 Task: Go to home page of company Procter & Gamble
Action: Mouse moved to (449, 24)
Screenshot: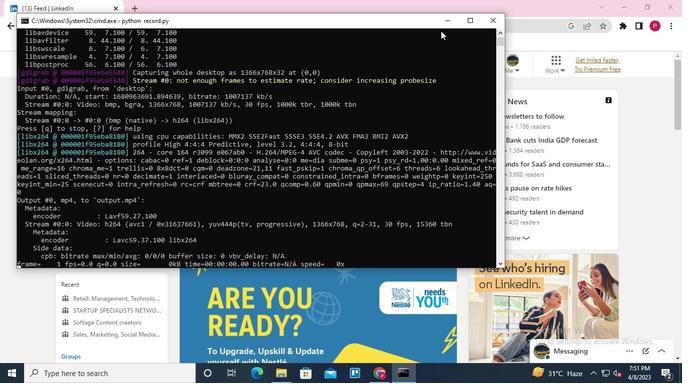 
Action: Mouse pressed left at (449, 24)
Screenshot: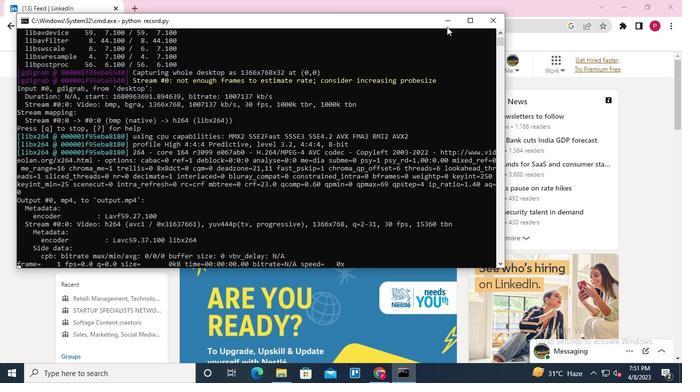 
Action: Mouse moved to (112, 66)
Screenshot: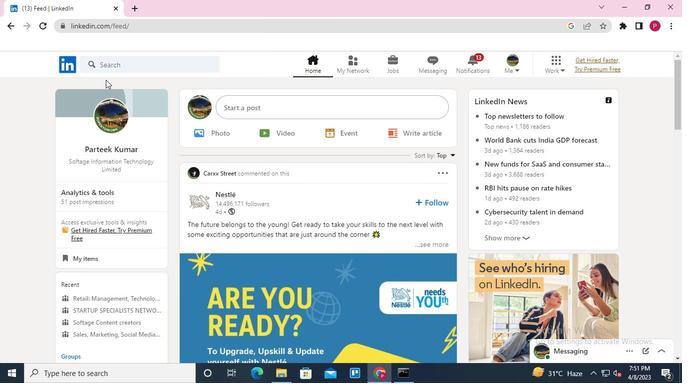 
Action: Mouse pressed left at (112, 66)
Screenshot: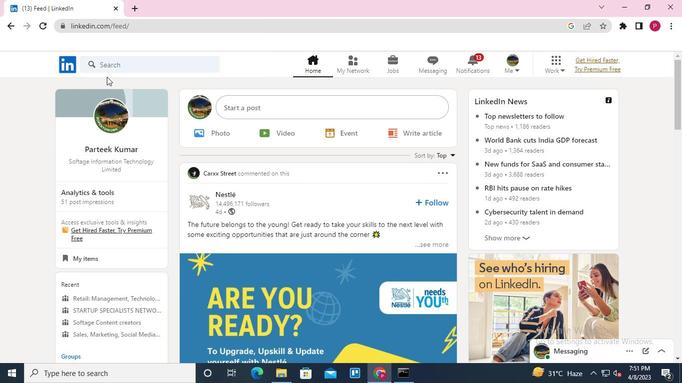 
Action: Mouse moved to (98, 114)
Screenshot: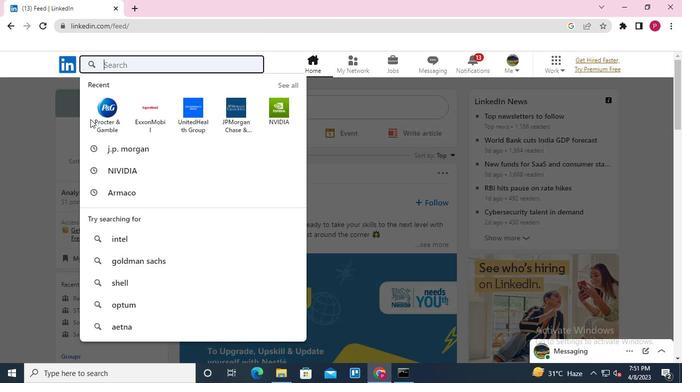 
Action: Mouse pressed left at (98, 114)
Screenshot: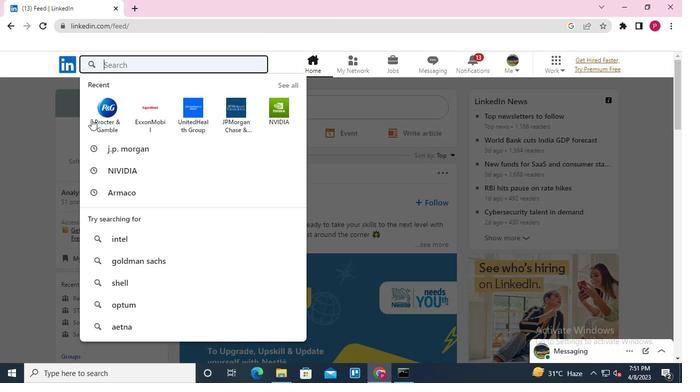 
Action: Mouse moved to (114, 211)
Screenshot: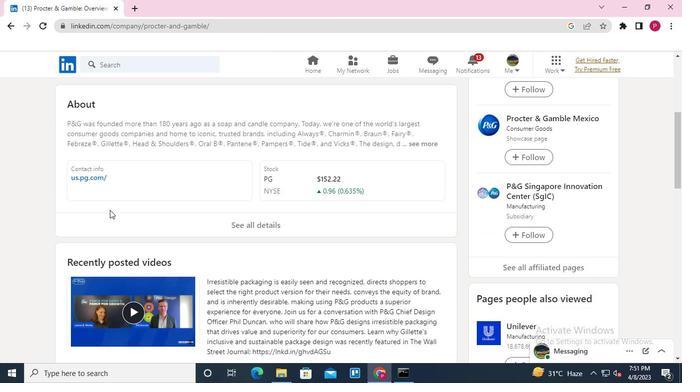 
Action: Keyboard Key.cmd
Screenshot: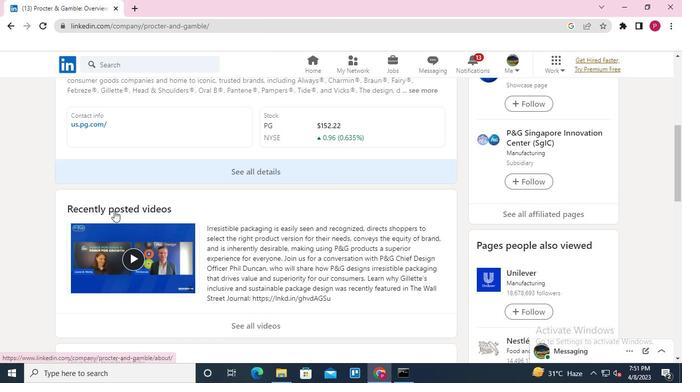 
Action: Keyboard Key.tab
Screenshot: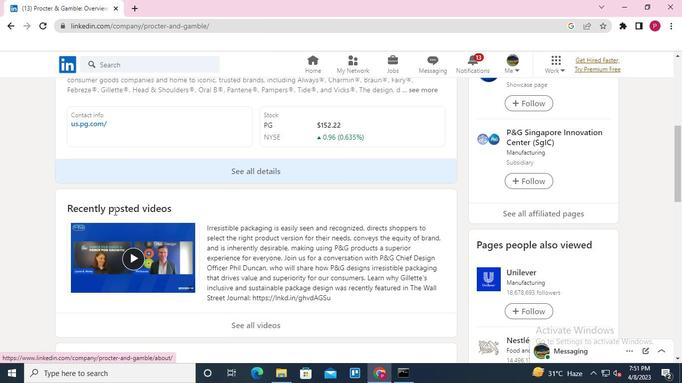 
Action: Mouse moved to (190, 181)
Screenshot: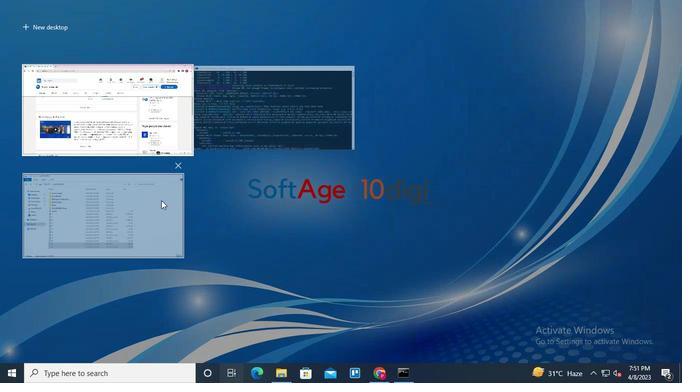 
Action: Keyboard Key.cmd
Screenshot: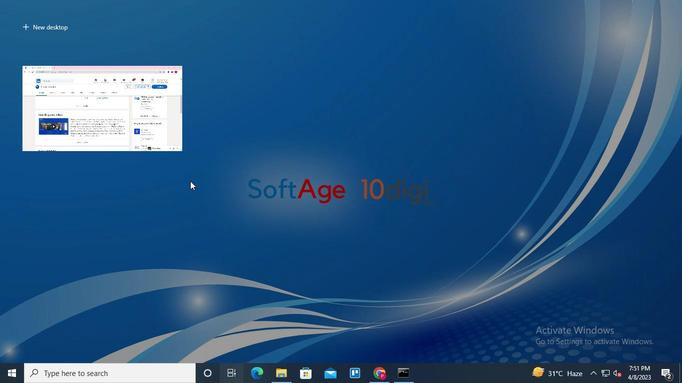 
Action: Keyboard Key.tab
Screenshot: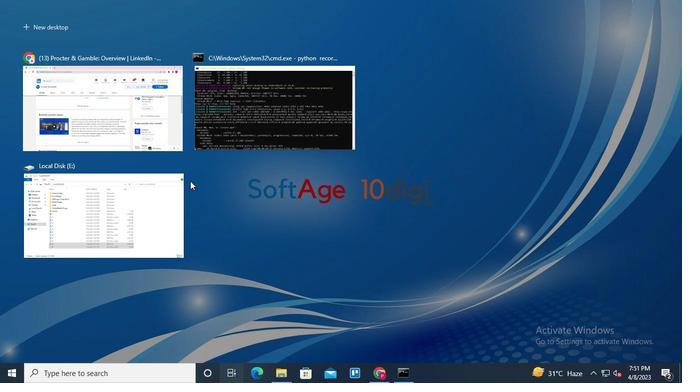 
Action: Keyboard Key.alt_l
Screenshot: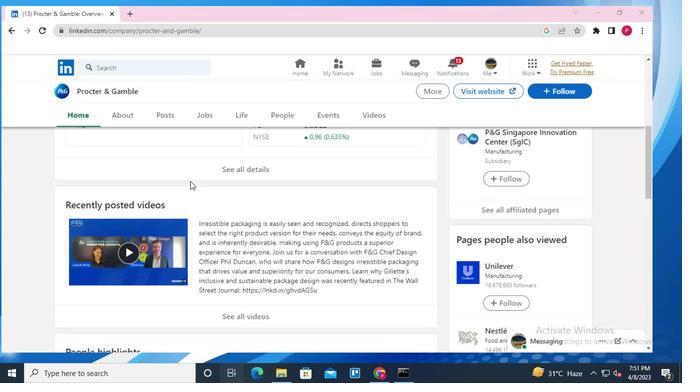 
Action: Keyboard Key.tab
Screenshot: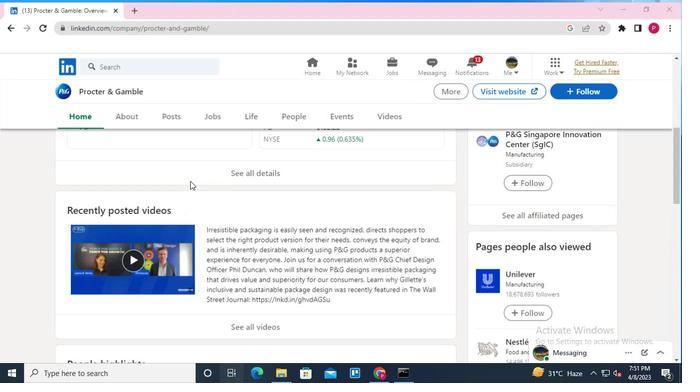 
Action: Mouse moved to (489, 21)
Screenshot: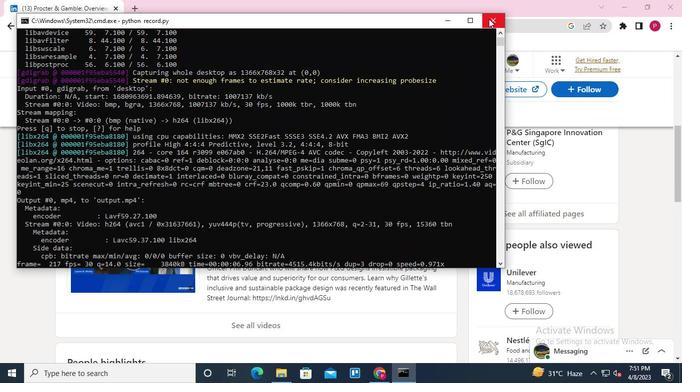 
Action: Mouse pressed left at (489, 21)
Screenshot: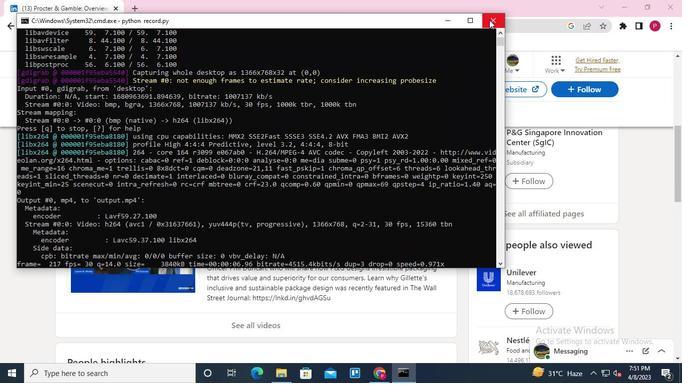 
